 Task: For heading Arial Rounded MT Bold with Underline.  font size for heading26,  'Change the font style of data to'Browallia New.  and font size to 18,  Change the alignment of both headline & data to Align middle & Align Text left.  In the sheet  FinSummary reviewbook
Action: Mouse moved to (762, 96)
Screenshot: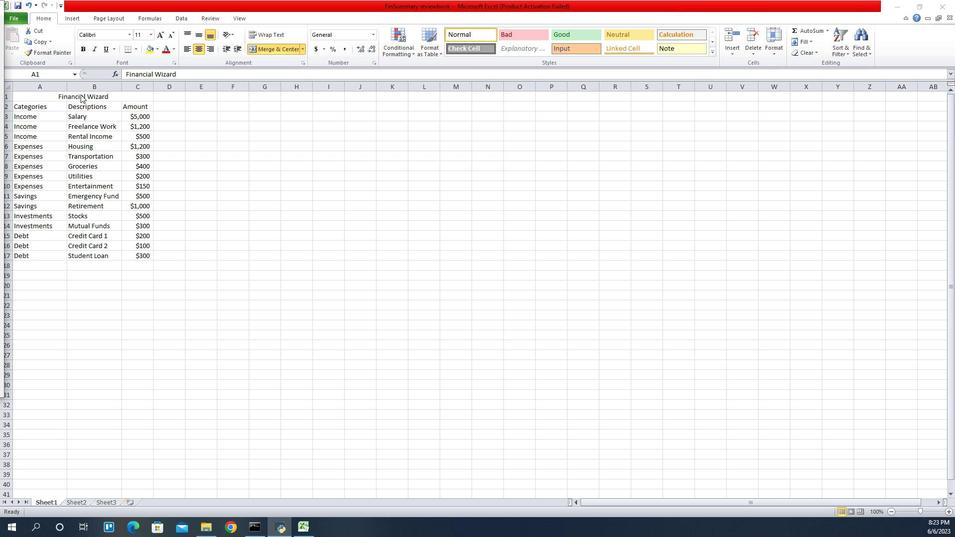
Action: Mouse pressed left at (762, 96)
Screenshot: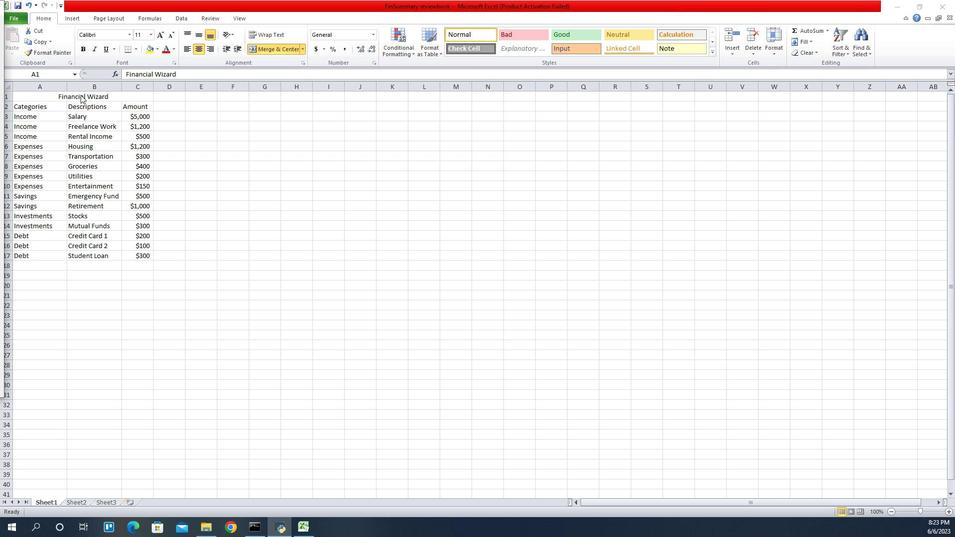 
Action: Mouse moved to (810, 38)
Screenshot: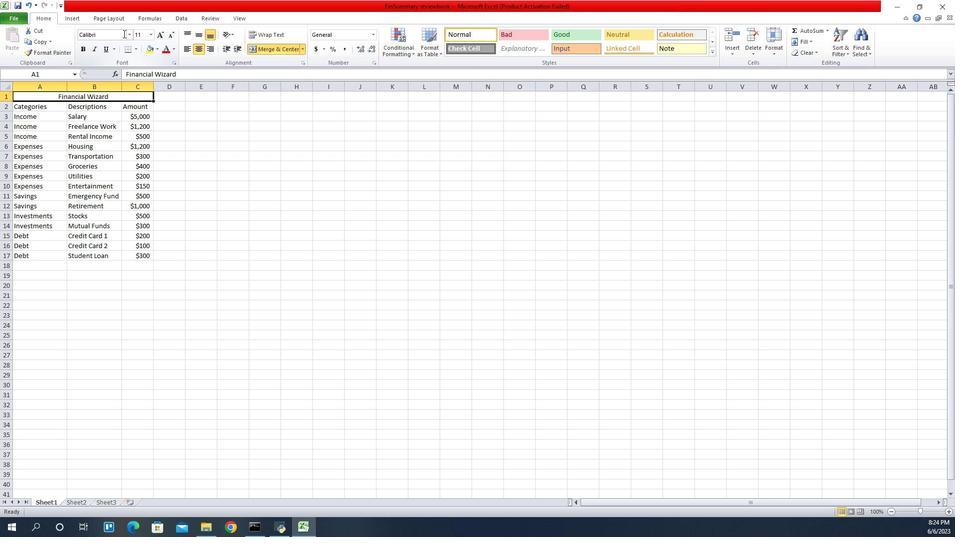 
Action: Mouse pressed left at (810, 38)
Screenshot: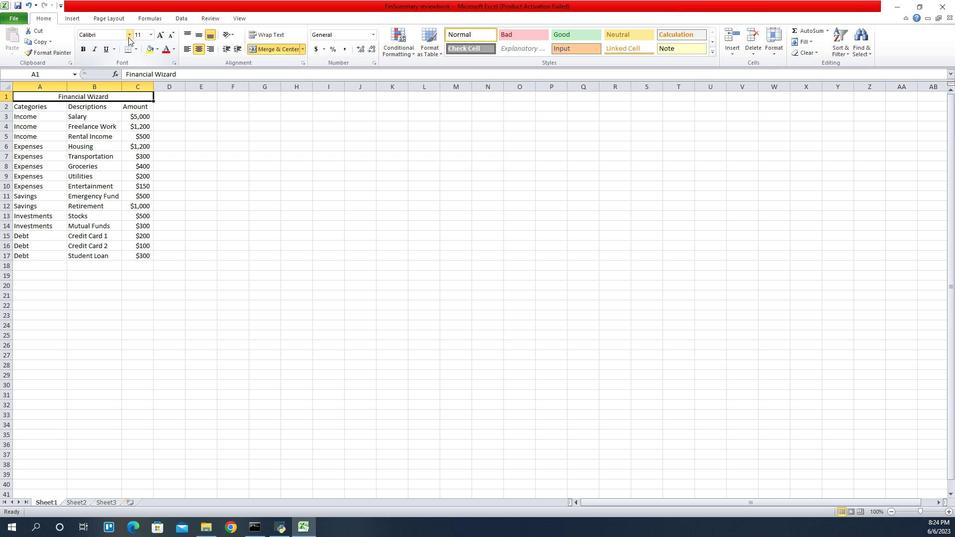
Action: Mouse moved to (804, 152)
Screenshot: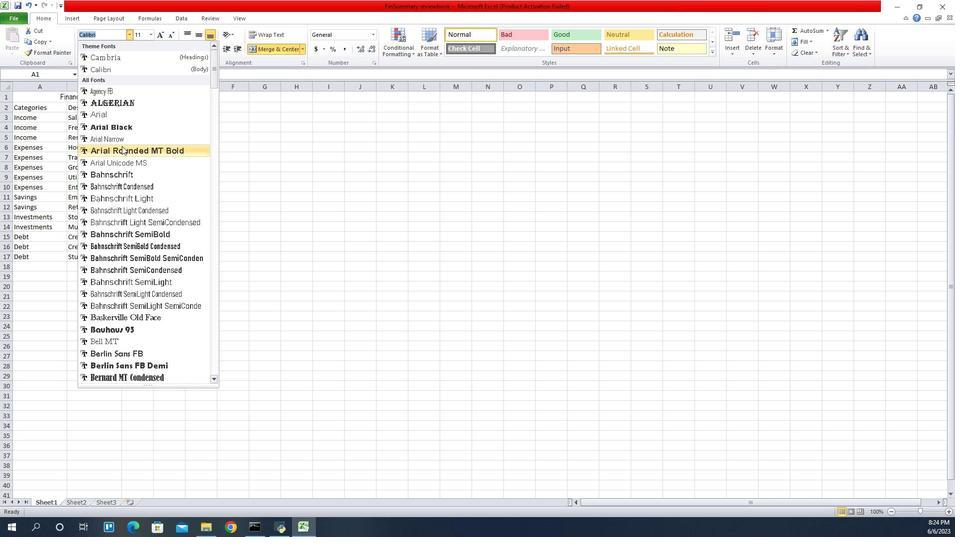 
Action: Mouse pressed left at (804, 152)
Screenshot: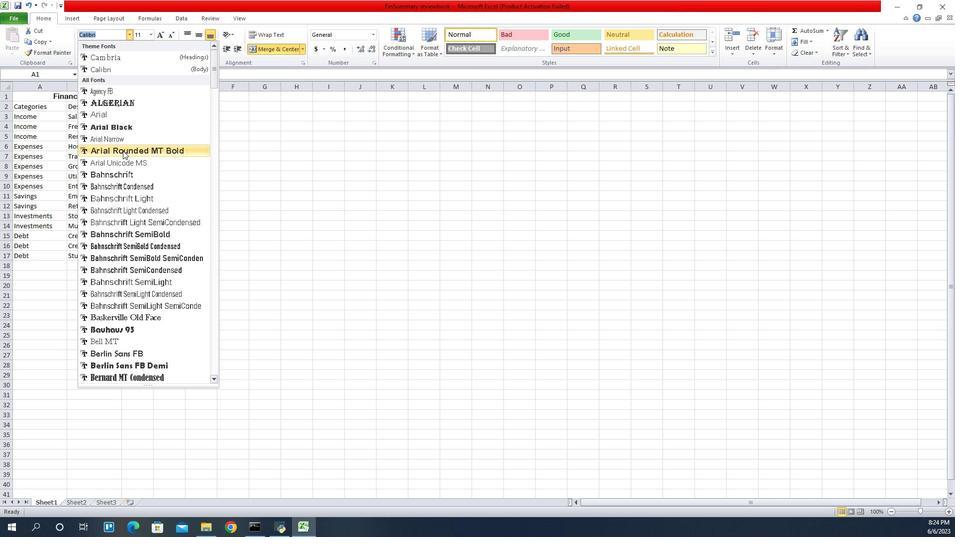 
Action: Mouse moved to (786, 51)
Screenshot: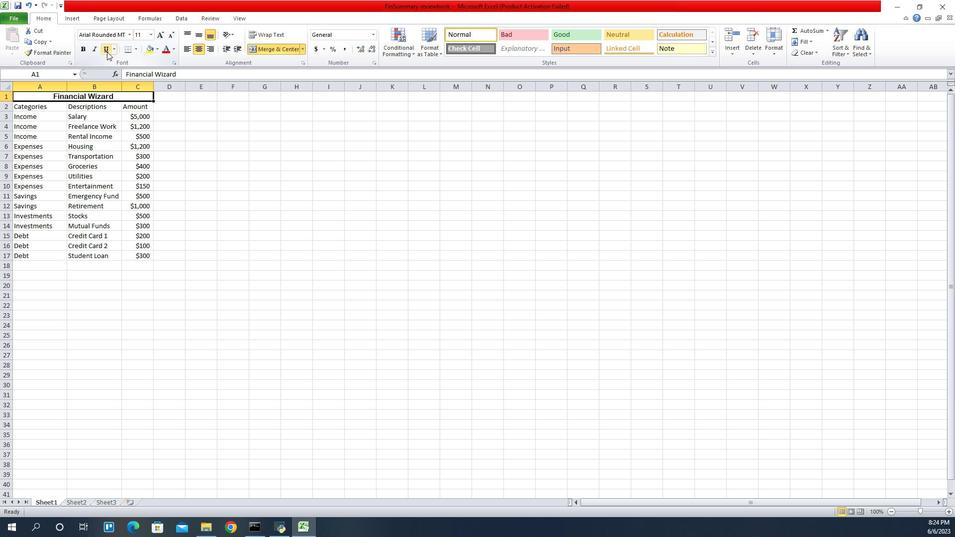 
Action: Mouse pressed left at (786, 51)
Screenshot: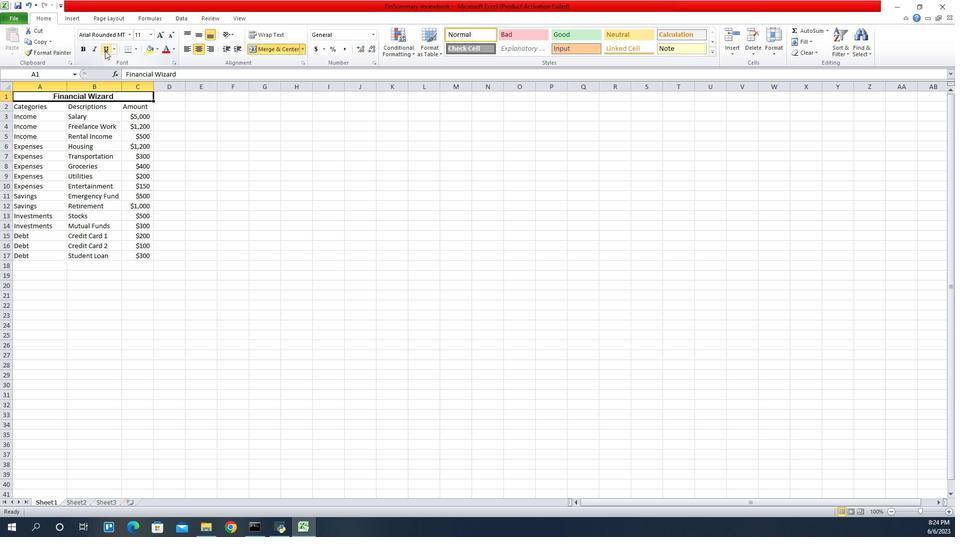 
Action: Mouse moved to (831, 37)
Screenshot: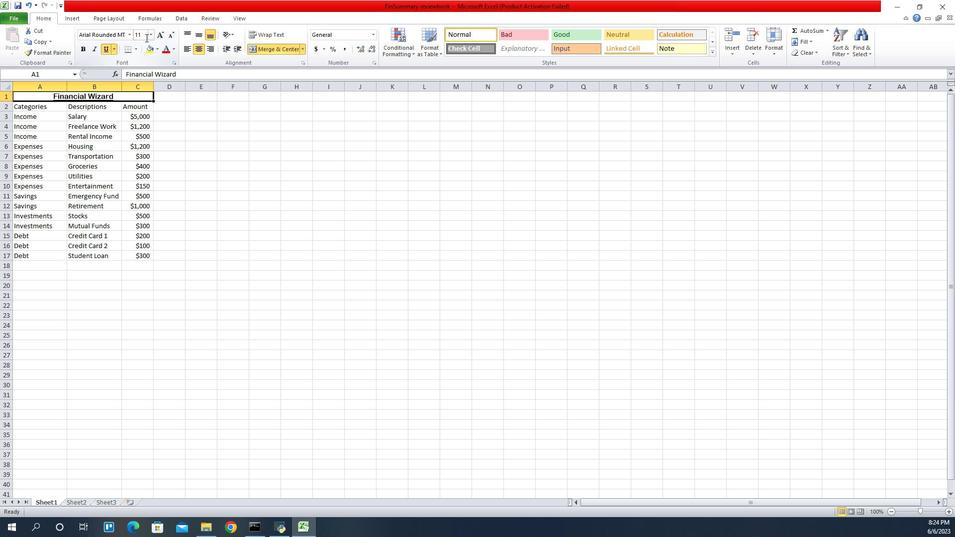 
Action: Mouse pressed left at (831, 37)
Screenshot: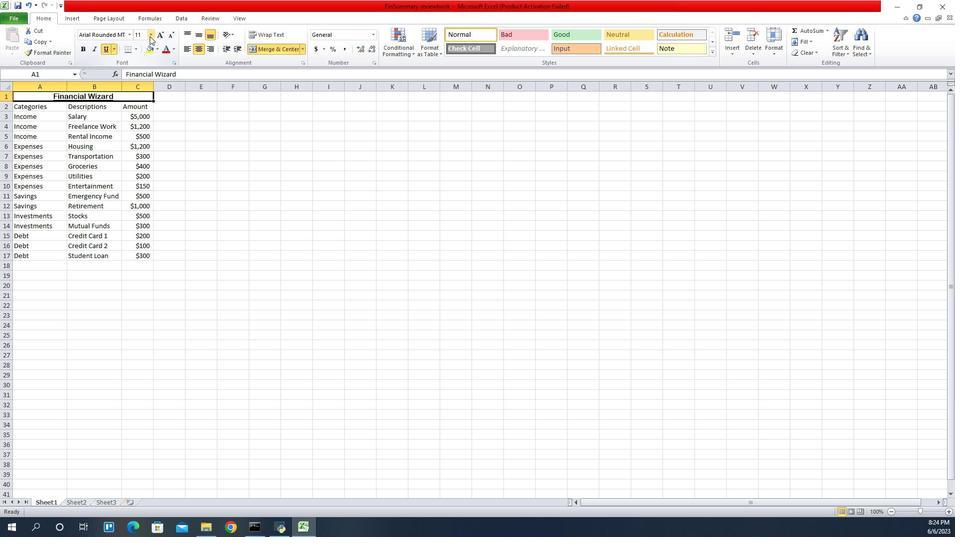 
Action: Mouse moved to (821, 140)
Screenshot: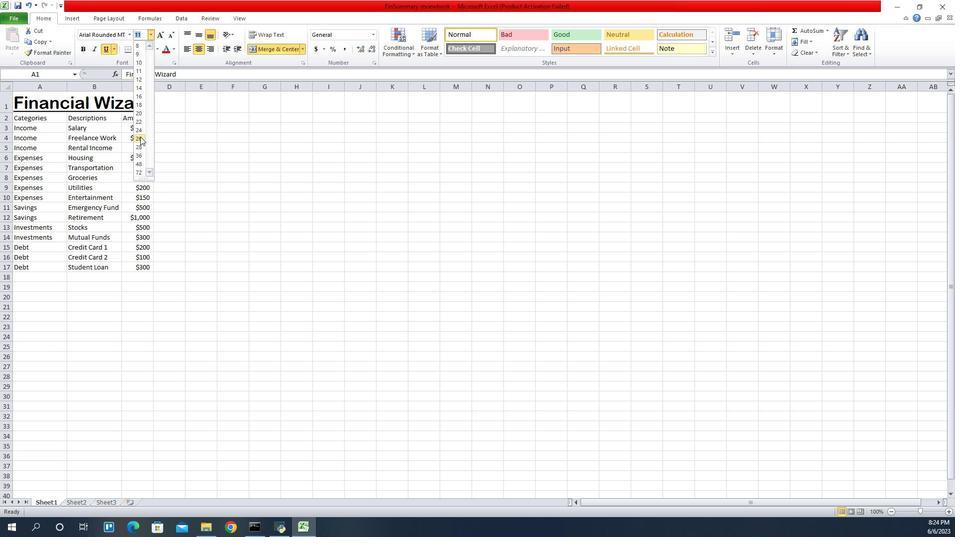 
Action: Mouse pressed left at (821, 140)
Screenshot: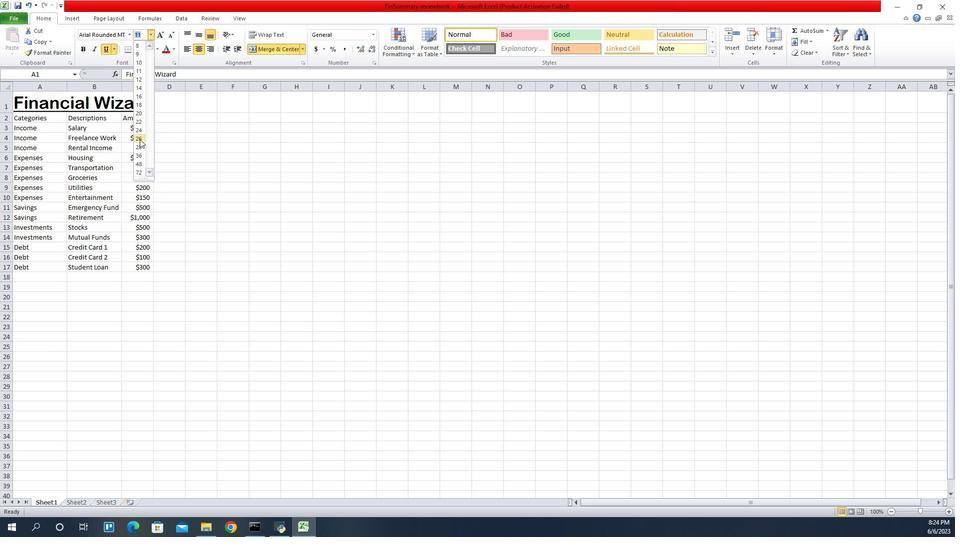 
Action: Mouse moved to (721, 122)
Screenshot: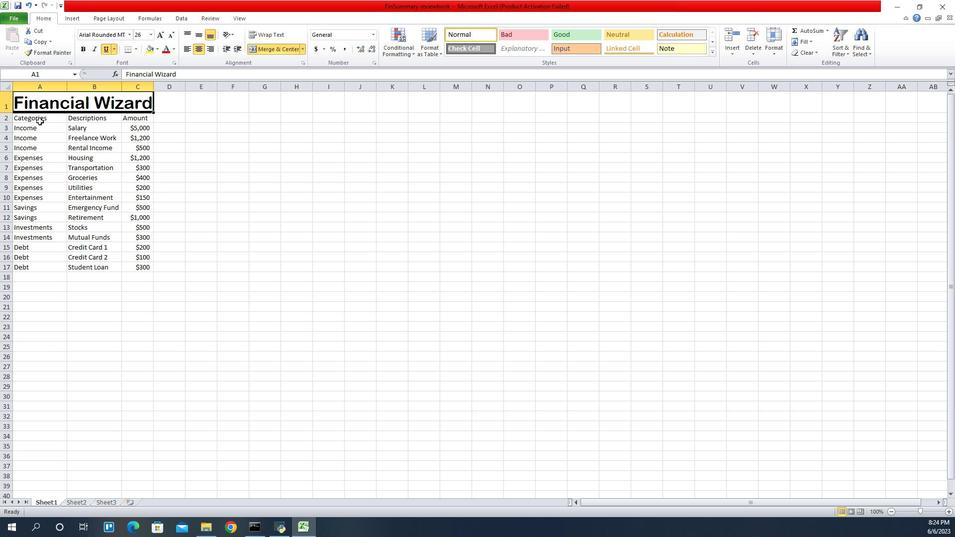 
Action: Mouse pressed left at (721, 122)
Screenshot: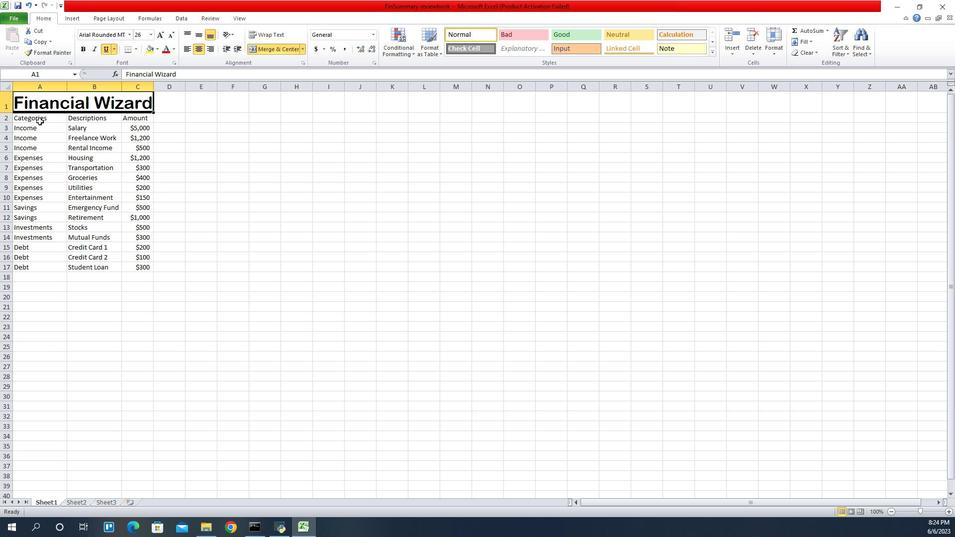 
Action: Mouse moved to (782, 34)
Screenshot: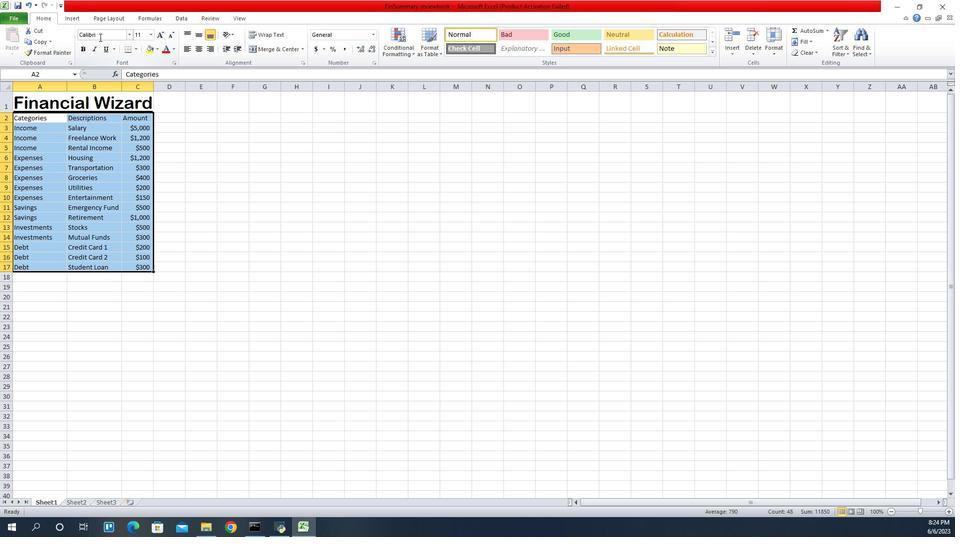 
Action: Mouse pressed left at (782, 34)
Screenshot: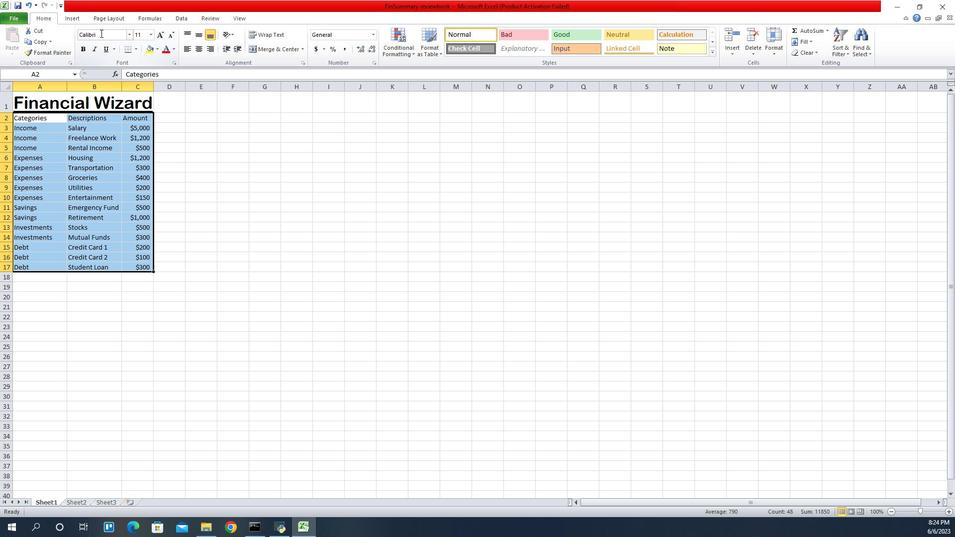 
Action: Key pressed <Key.backspace>browallia<Key.space>new<Key.enter>
Screenshot: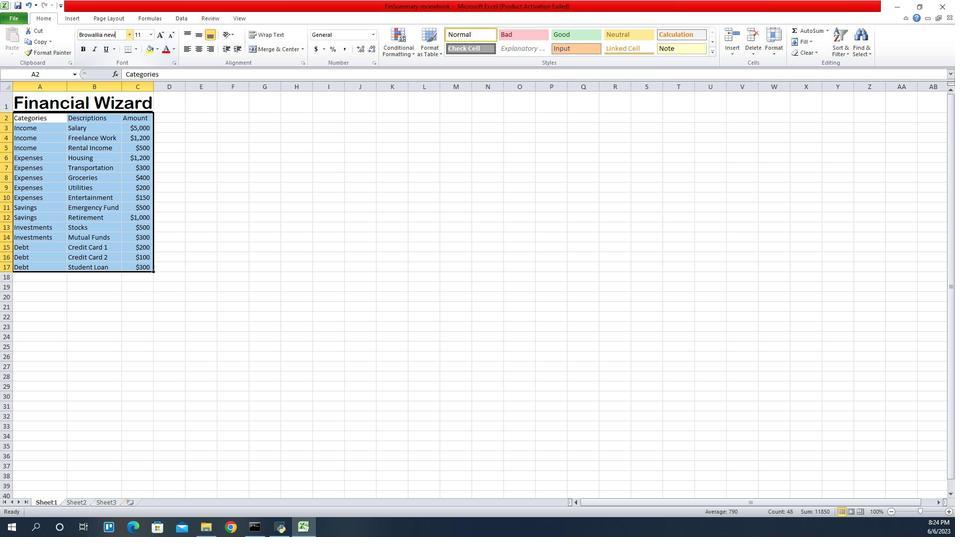 
Action: Mouse moved to (833, 38)
Screenshot: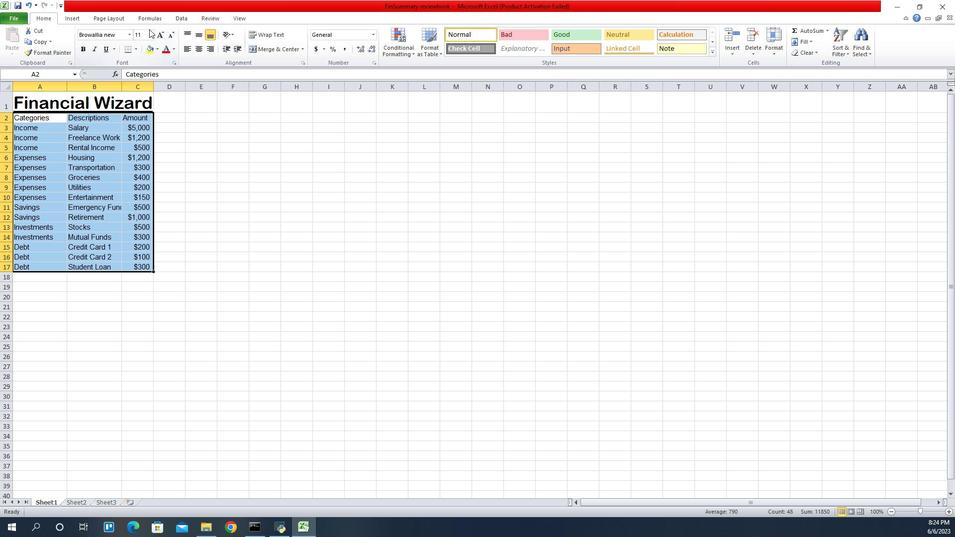 
Action: Mouse pressed left at (833, 38)
Screenshot: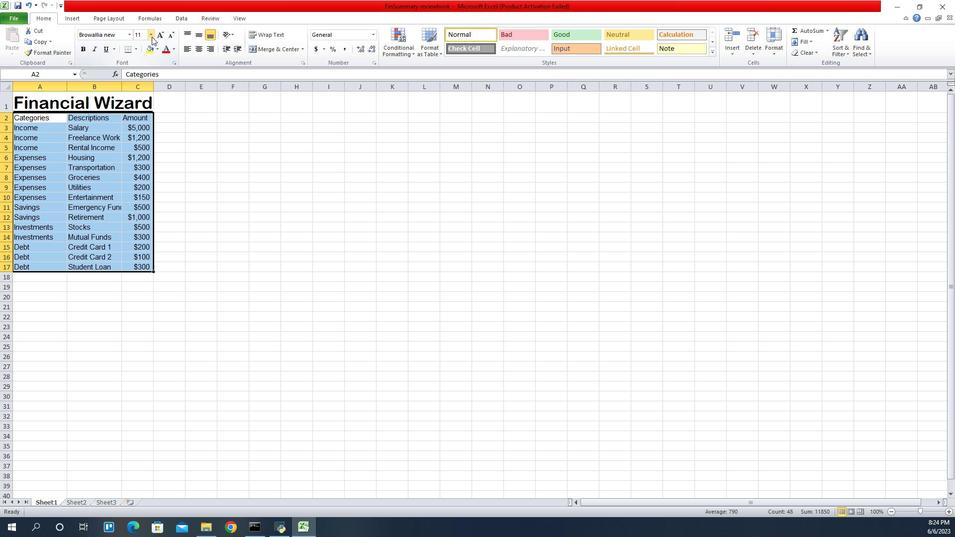 
Action: Mouse moved to (822, 106)
Screenshot: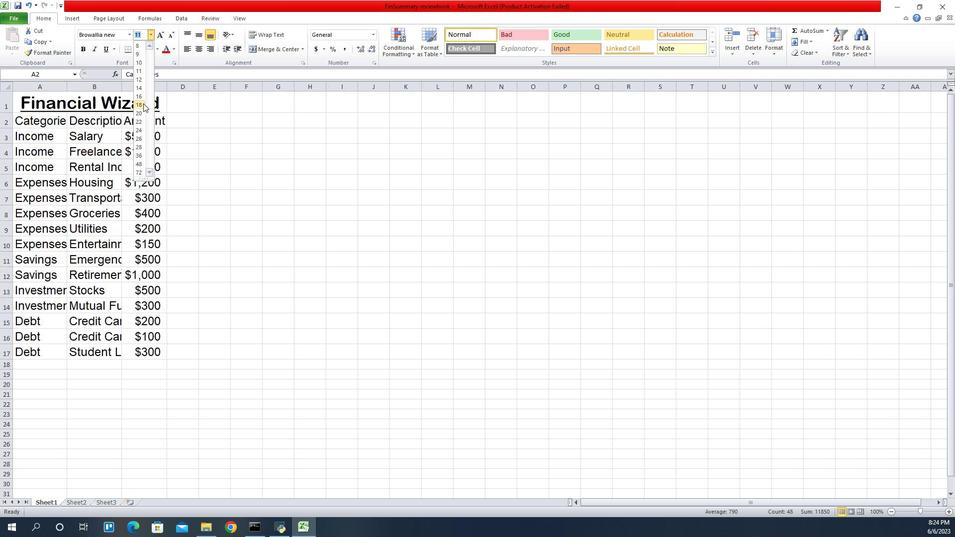 
Action: Mouse pressed left at (822, 106)
Screenshot: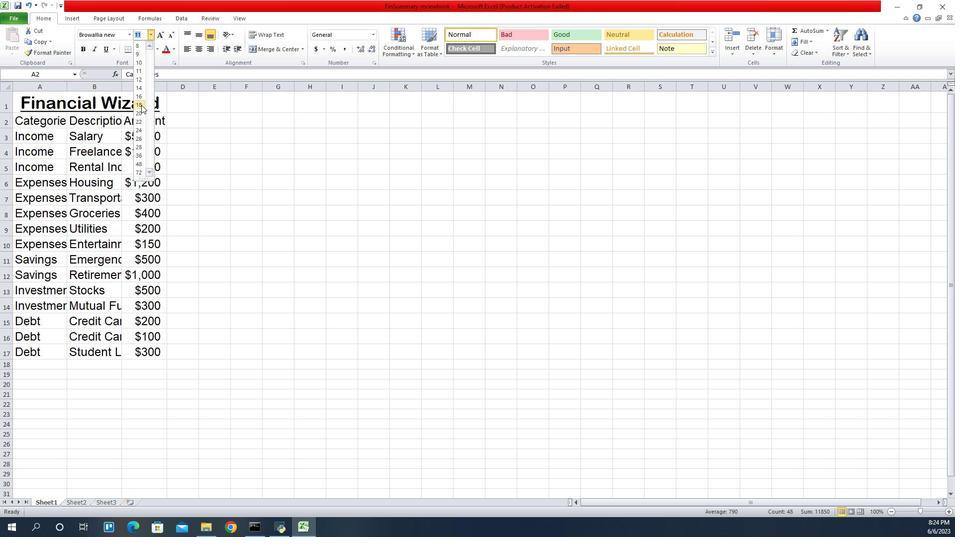 
Action: Mouse moved to (756, 101)
Screenshot: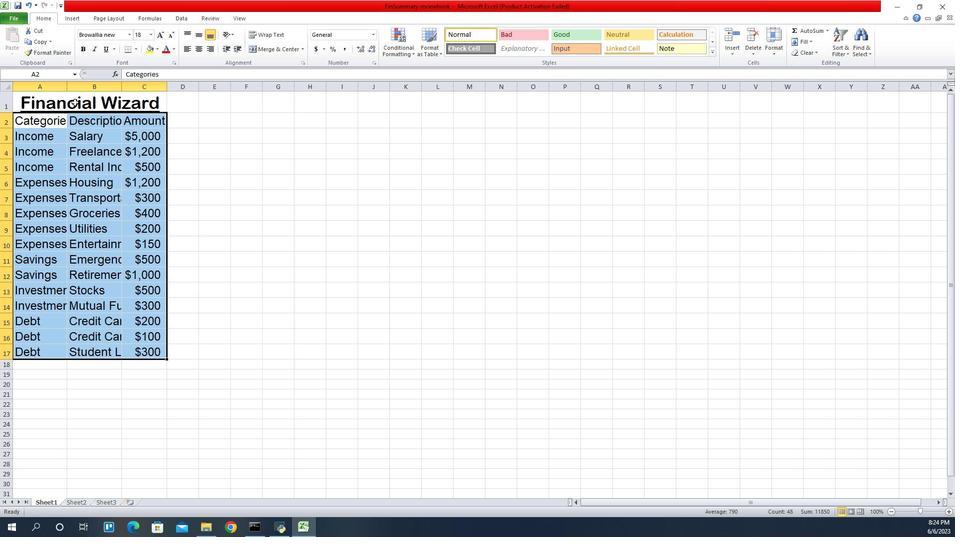
Action: Mouse pressed left at (756, 101)
Screenshot: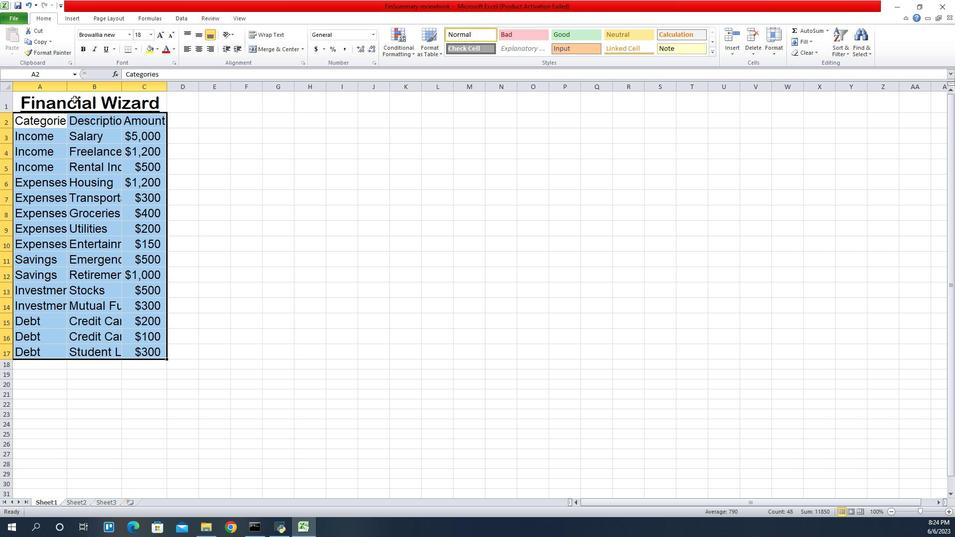 
Action: Mouse moved to (881, 36)
Screenshot: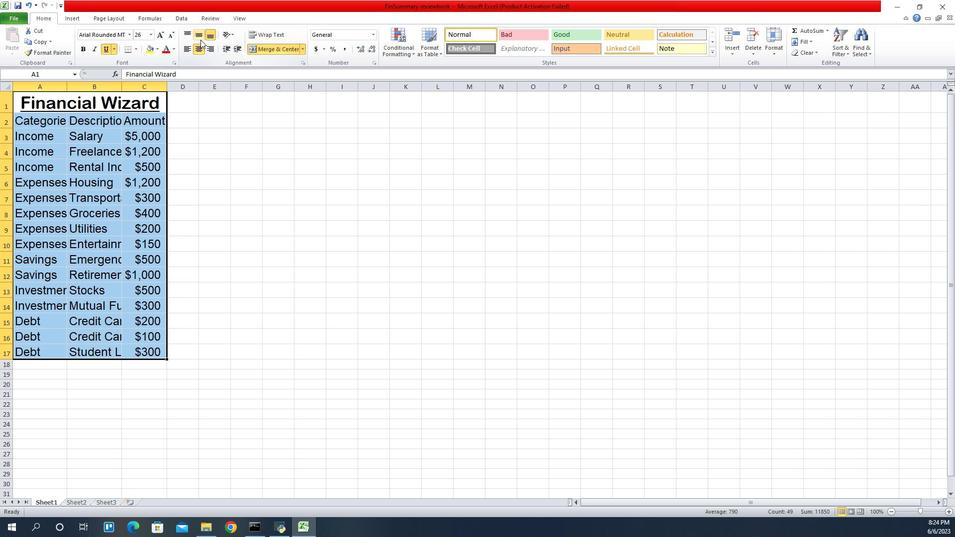 
Action: Mouse pressed left at (881, 36)
Screenshot: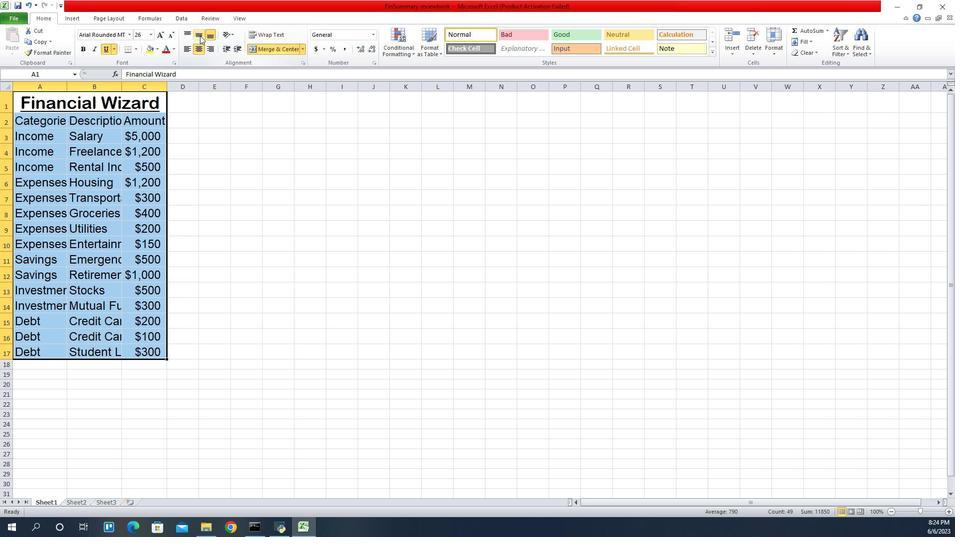 
Action: Mouse moved to (868, 52)
Screenshot: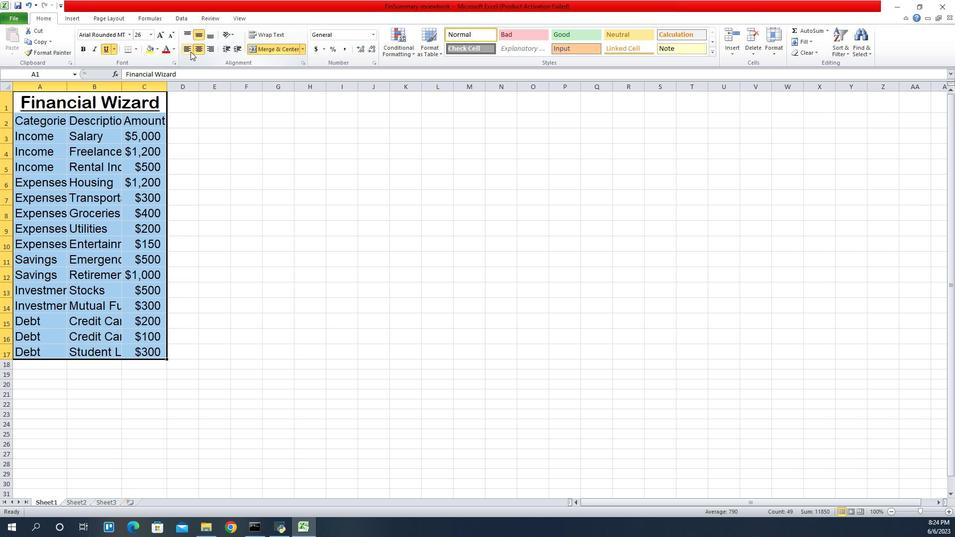 
Action: Mouse pressed left at (868, 52)
Screenshot: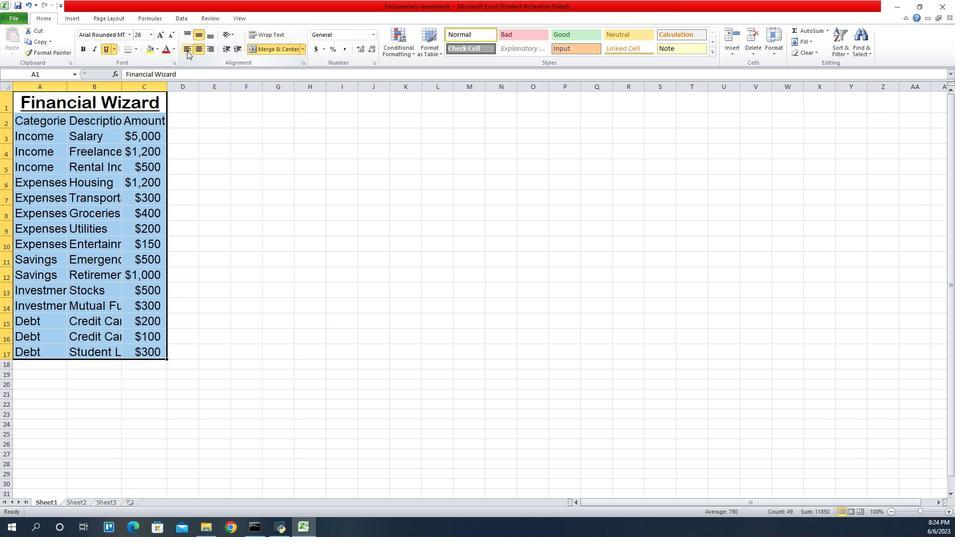 
Action: Mouse moved to (746, 87)
Screenshot: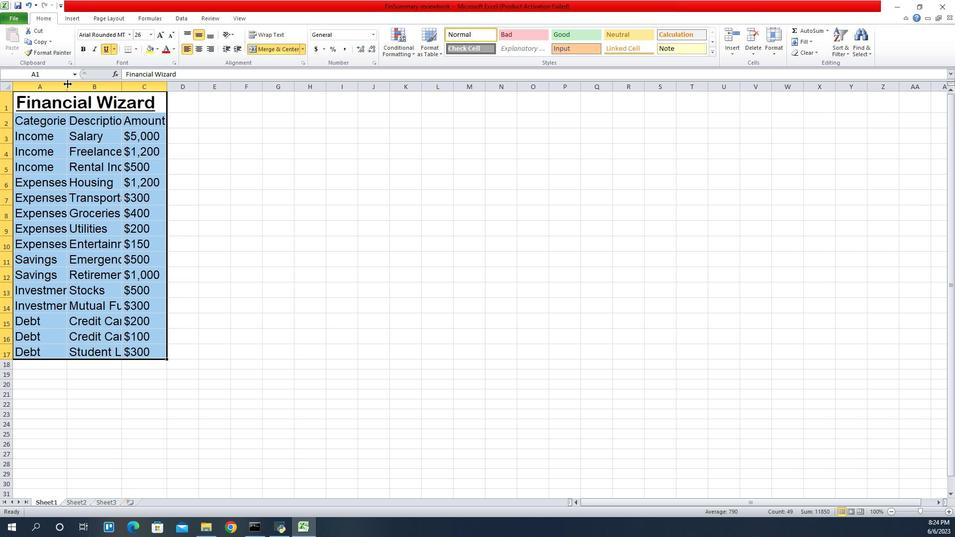 
Action: Mouse pressed left at (746, 87)
Screenshot: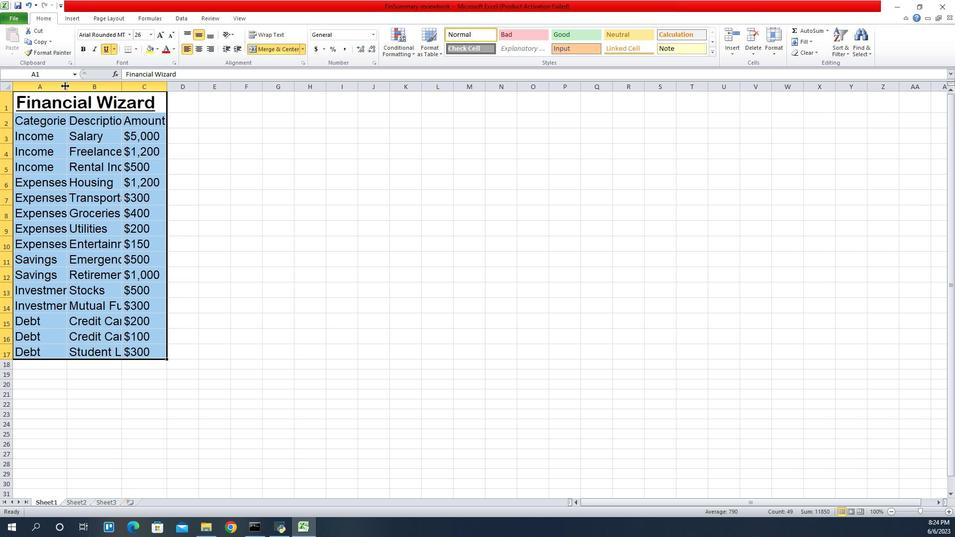 
Action: Mouse pressed left at (746, 87)
Screenshot: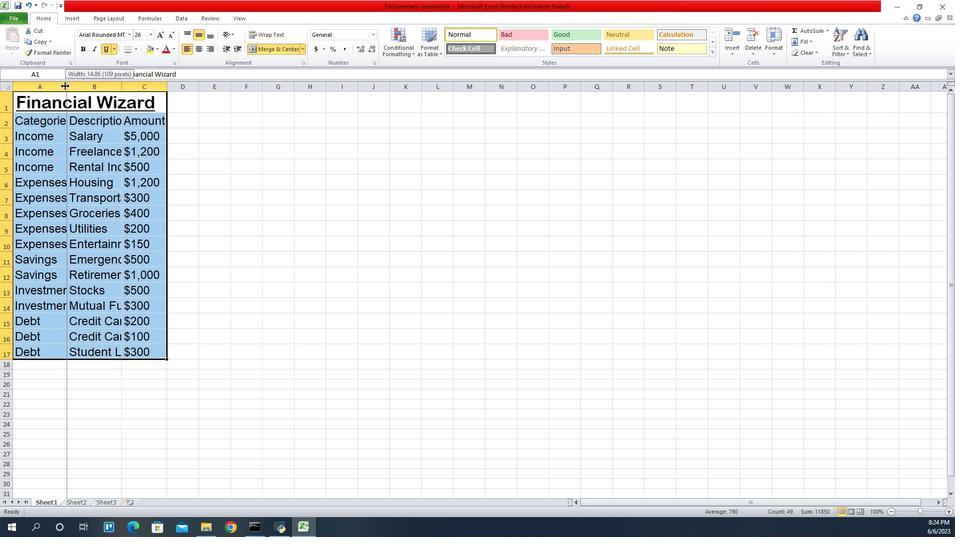 
Action: Mouse moved to (819, 89)
Screenshot: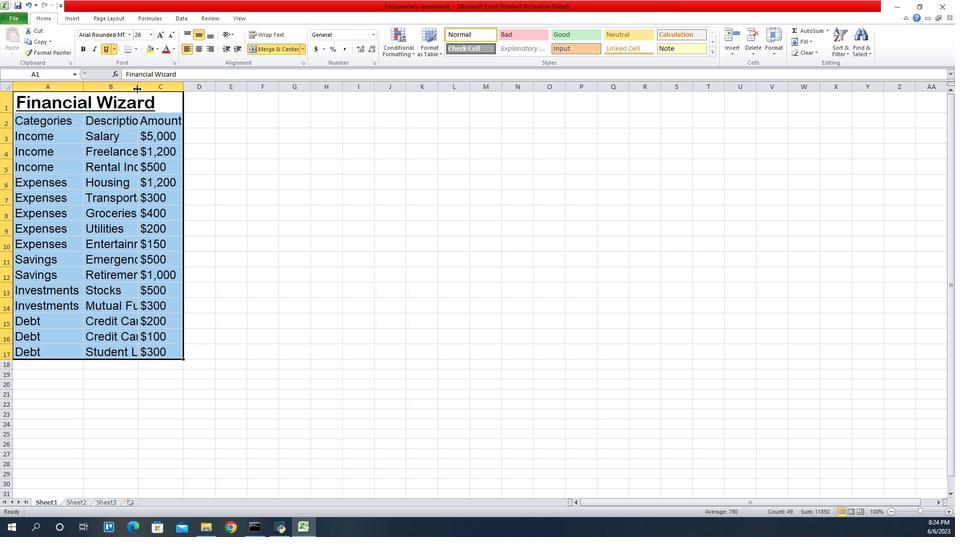 
Action: Mouse pressed left at (819, 89)
Screenshot: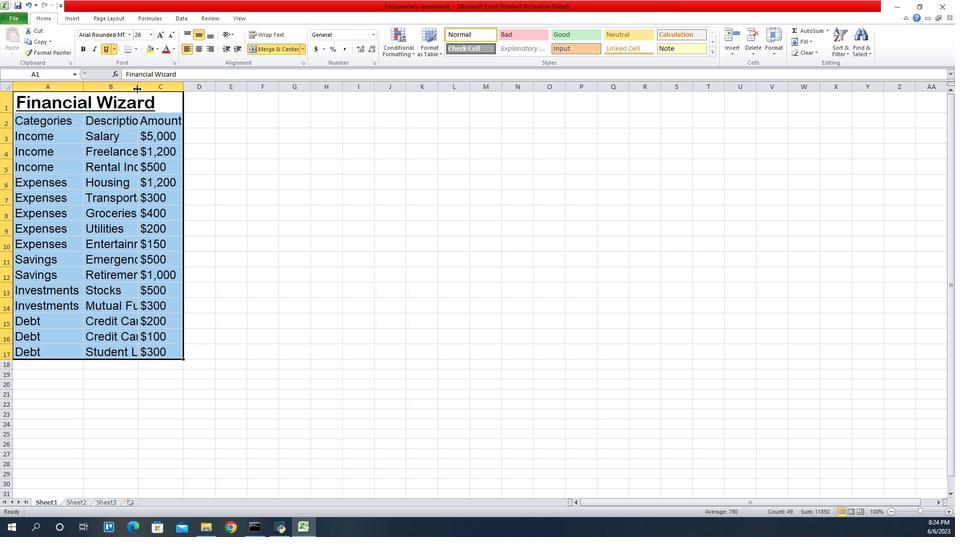 
Action: Mouse pressed left at (819, 89)
Screenshot: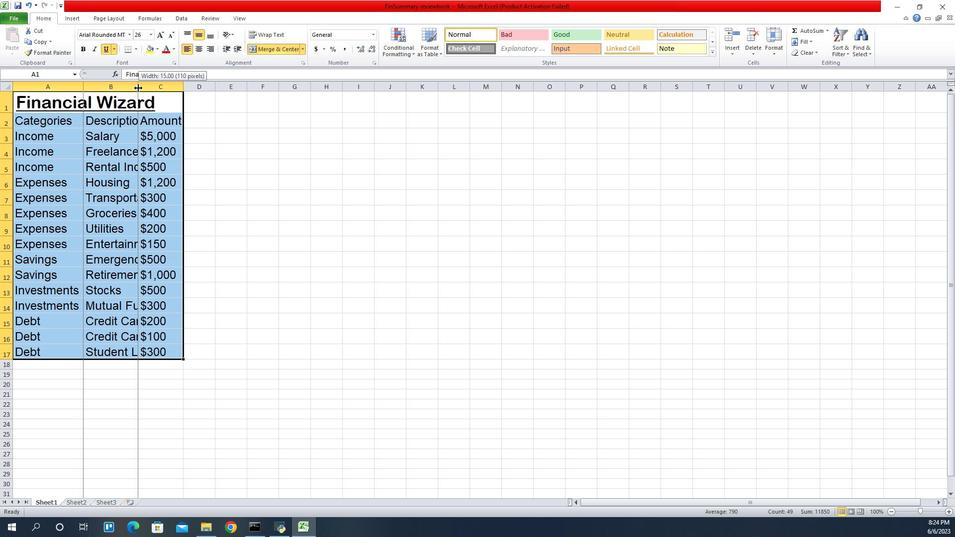 
Action: Mouse moved to (910, 86)
Screenshot: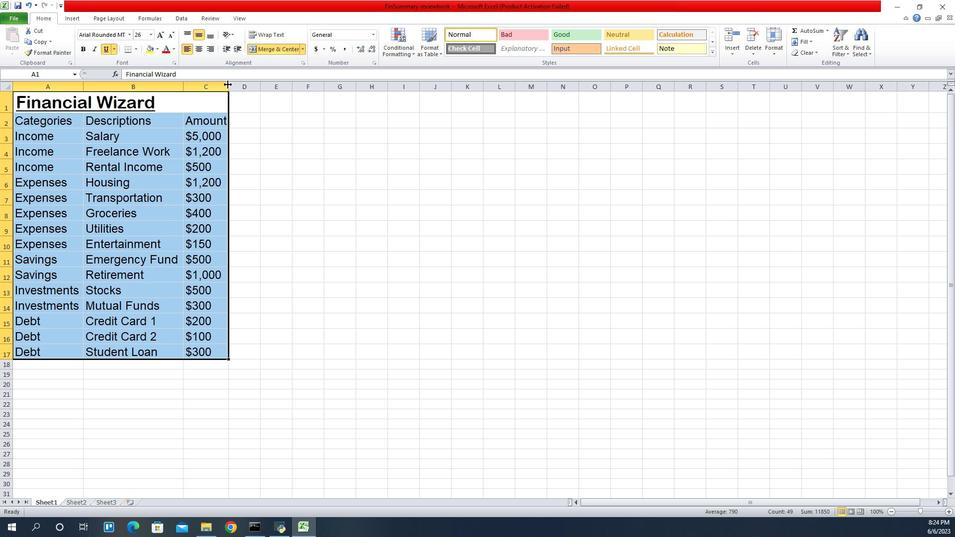 
Action: Mouse pressed left at (910, 86)
Screenshot: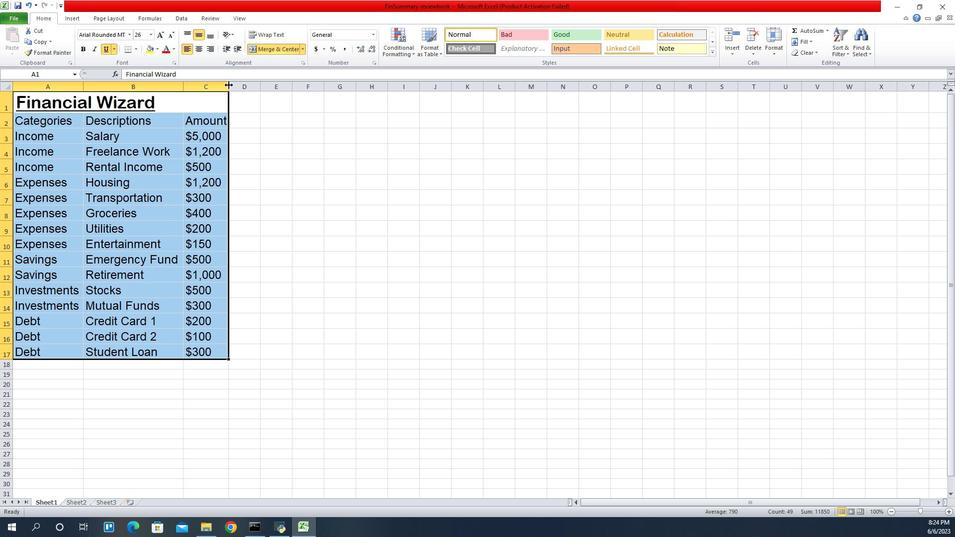 
Action: Mouse pressed left at (910, 86)
Screenshot: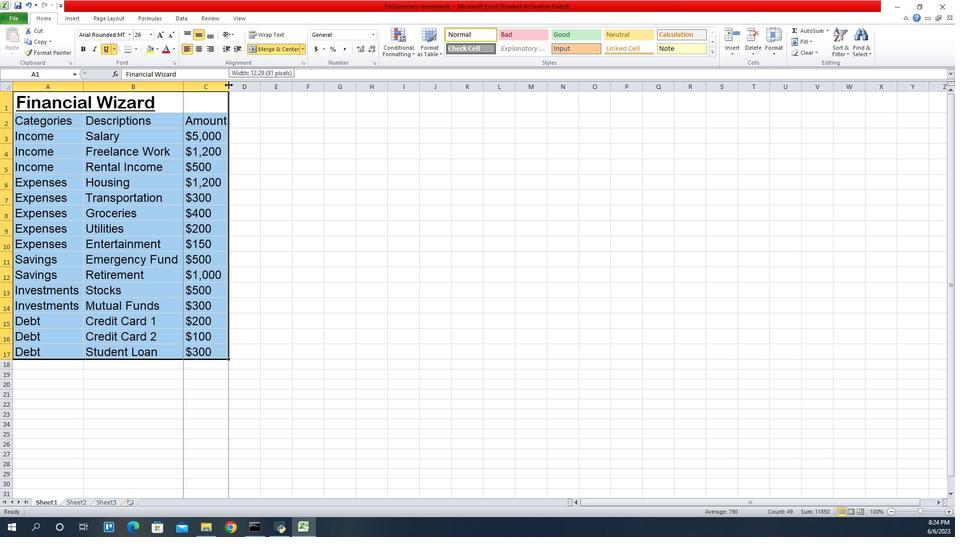 
